 Task: Sort the products in the category "Cheddar" by unit price (high first).
Action: Mouse moved to (929, 339)
Screenshot: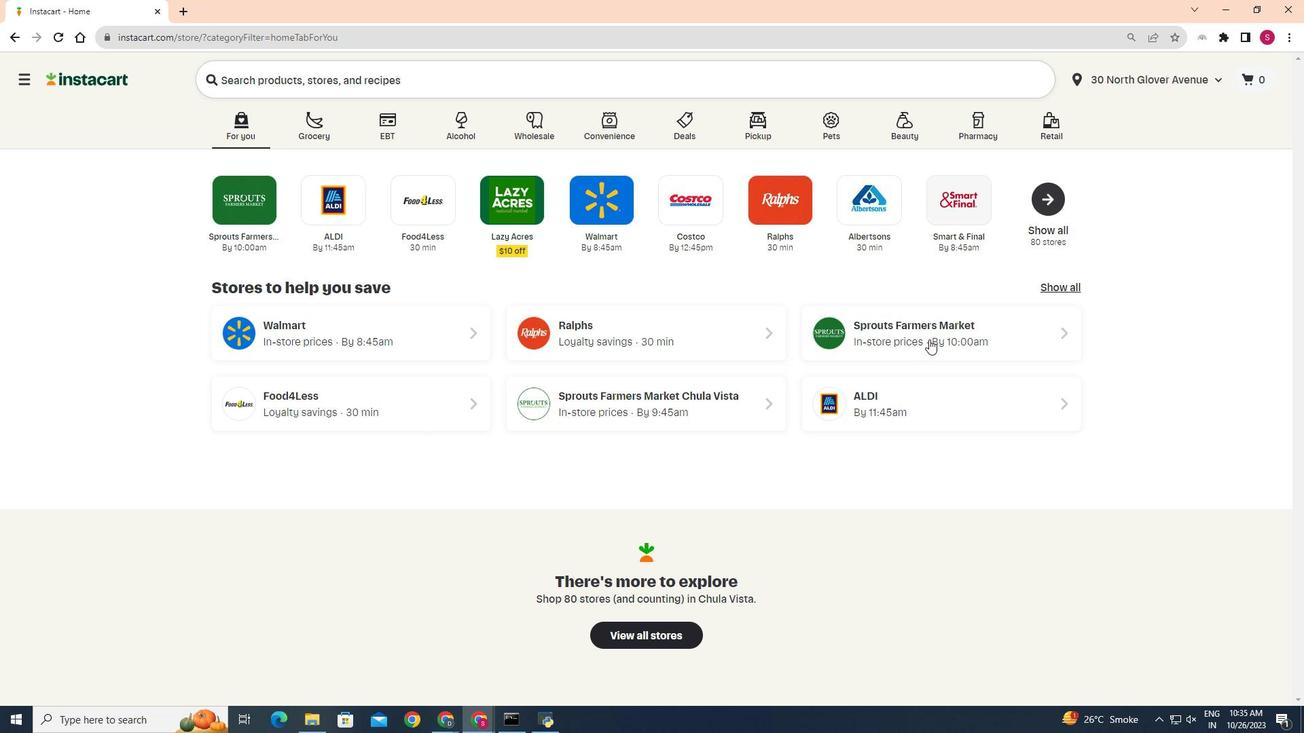 
Action: Mouse pressed left at (929, 339)
Screenshot: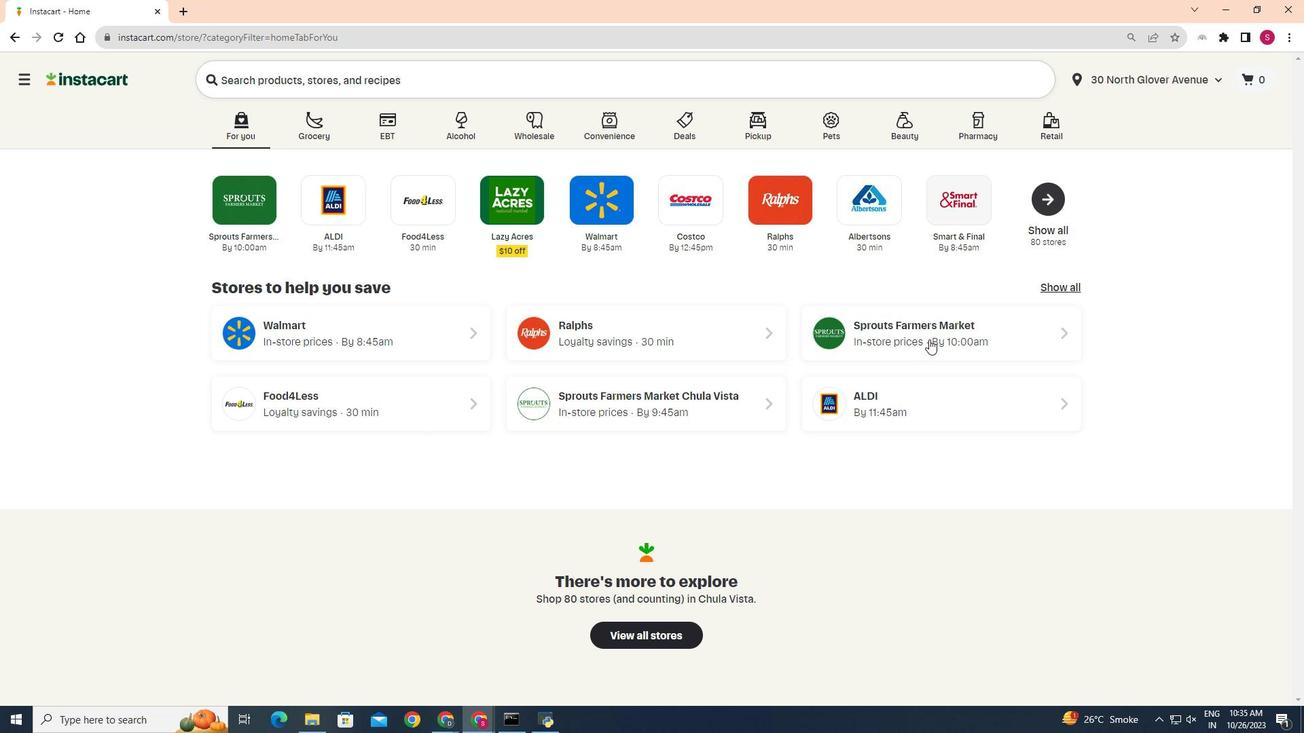 
Action: Mouse moved to (46, 614)
Screenshot: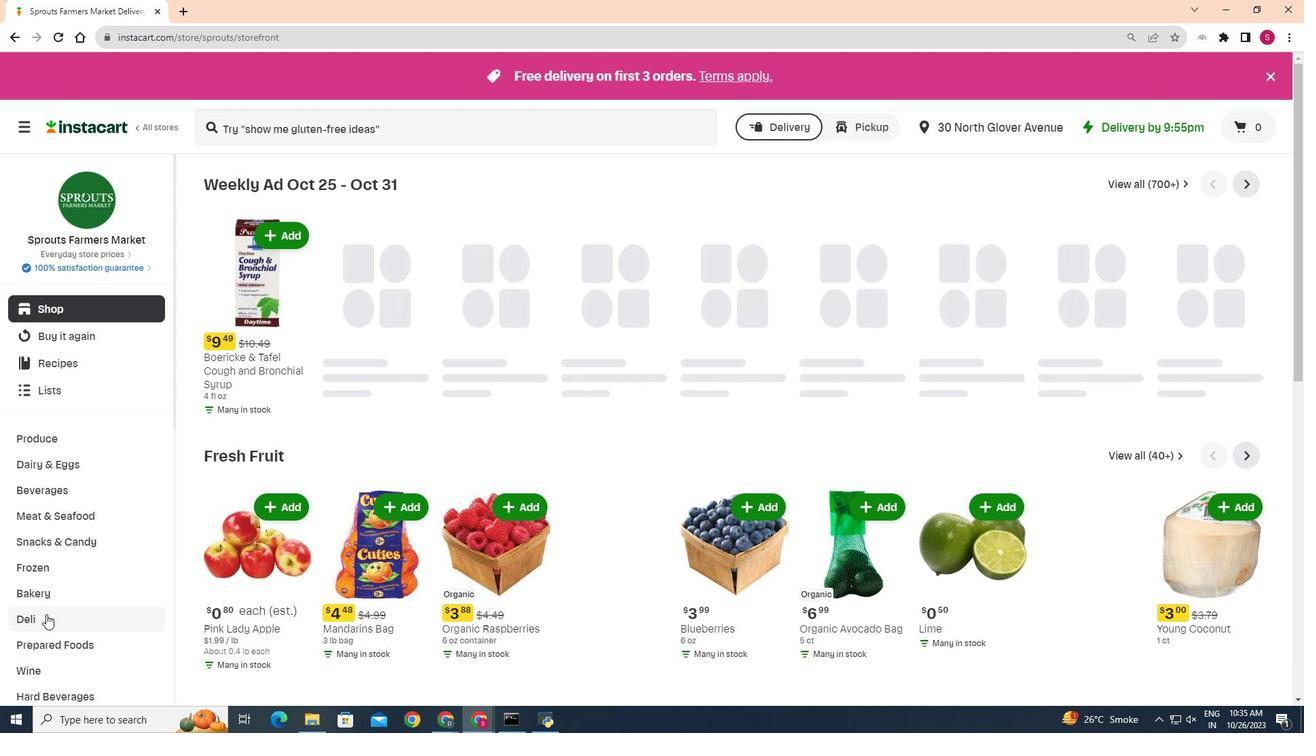 
Action: Mouse pressed left at (46, 614)
Screenshot: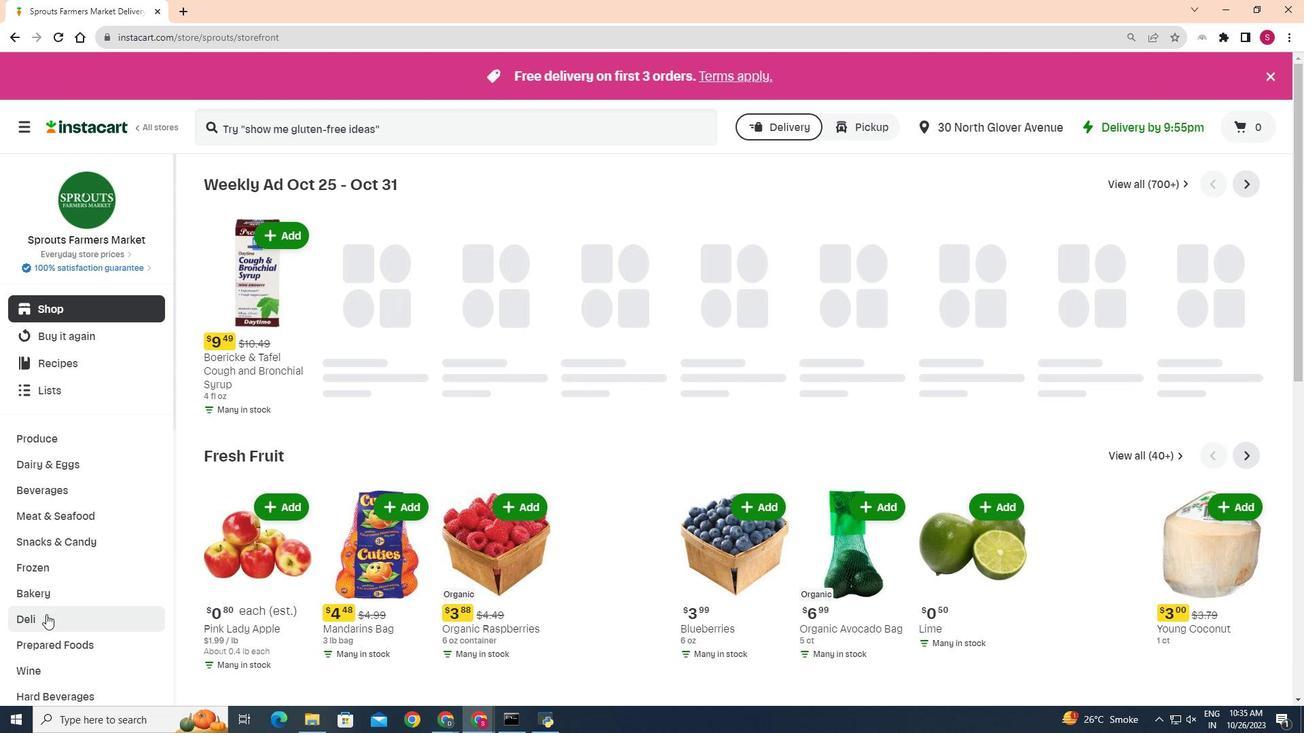 
Action: Mouse moved to (353, 216)
Screenshot: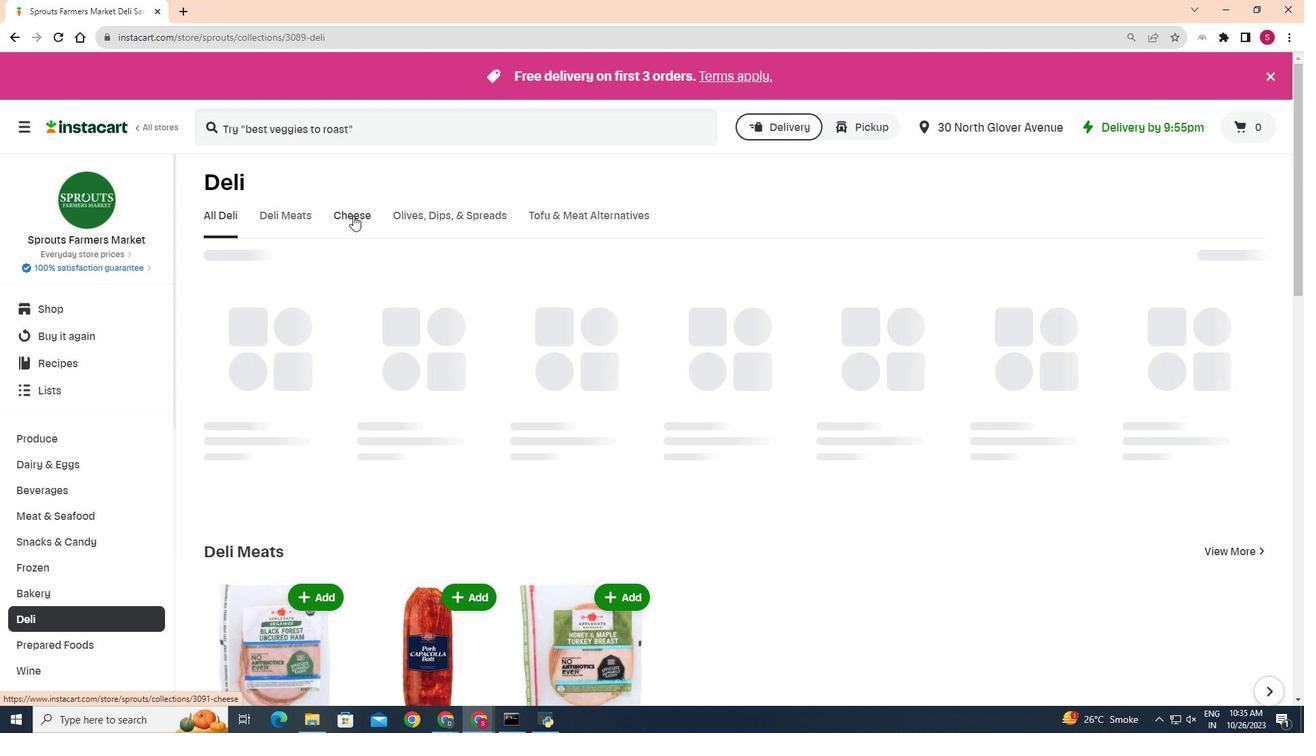 
Action: Mouse pressed left at (353, 216)
Screenshot: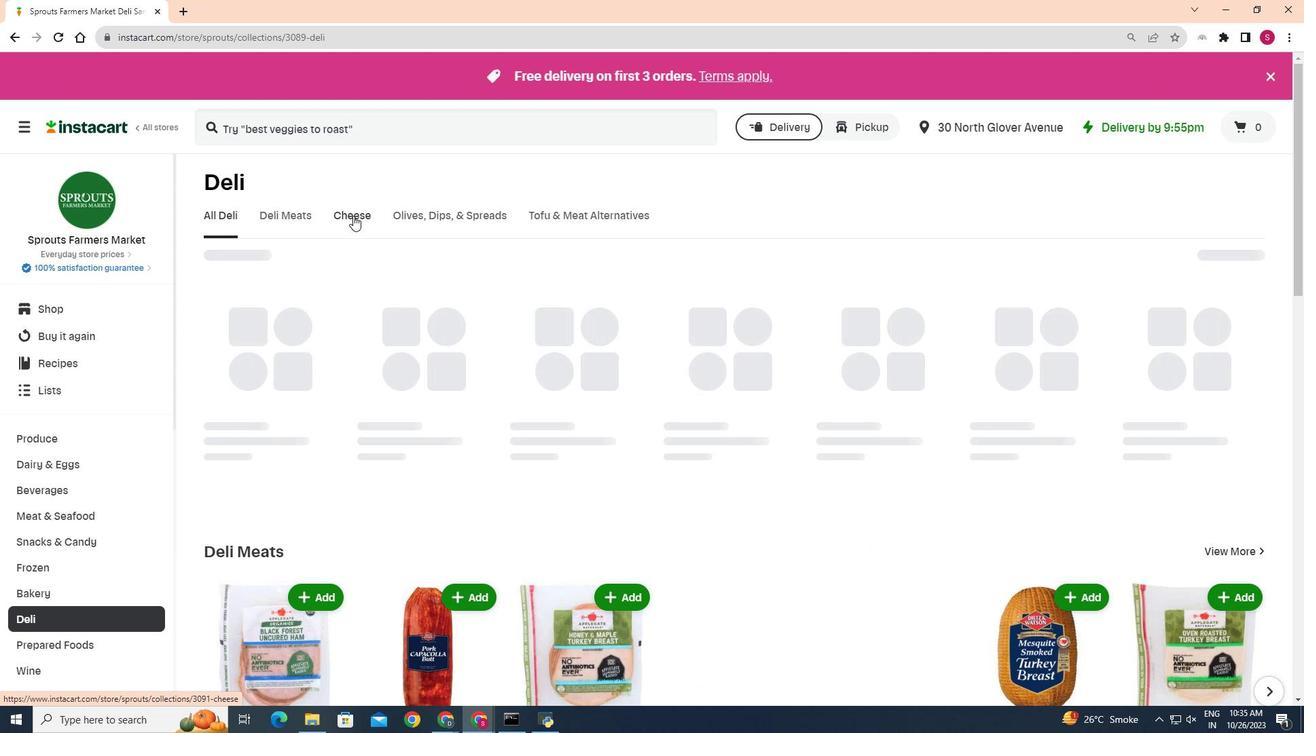 
Action: Mouse moved to (313, 277)
Screenshot: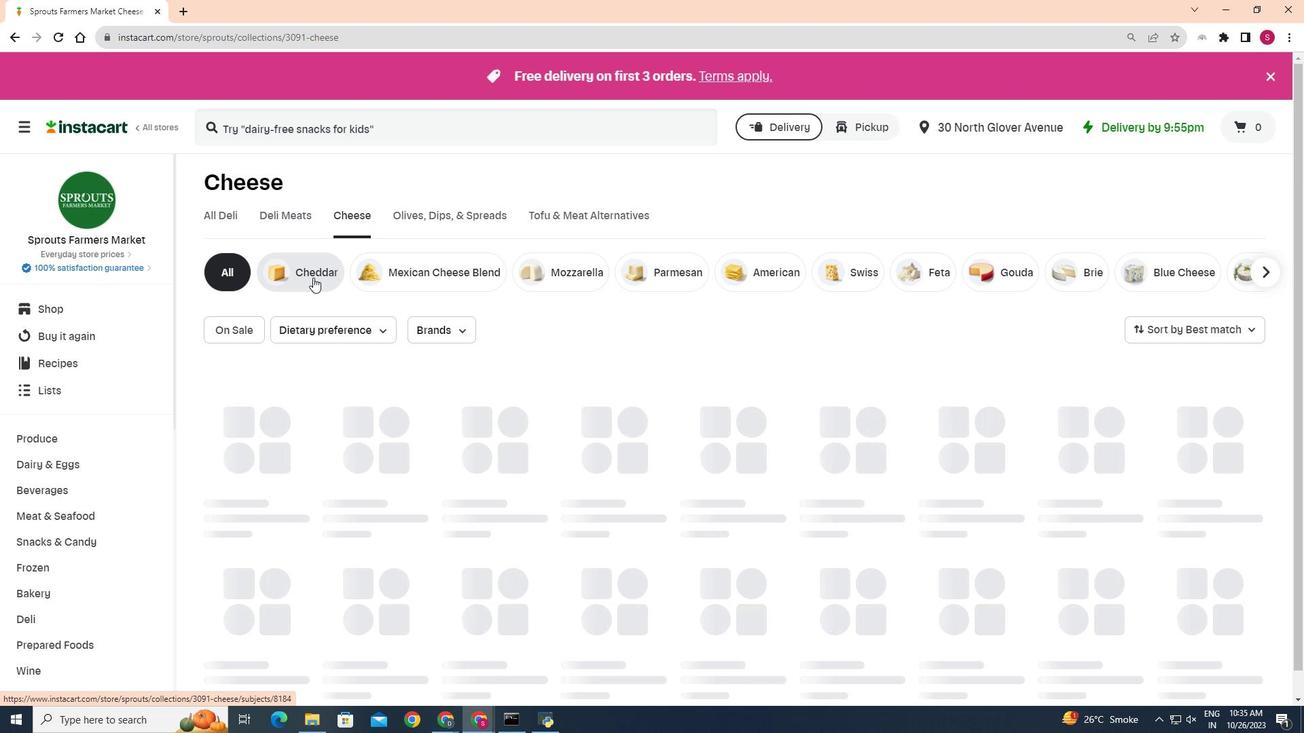 
Action: Mouse pressed left at (313, 277)
Screenshot: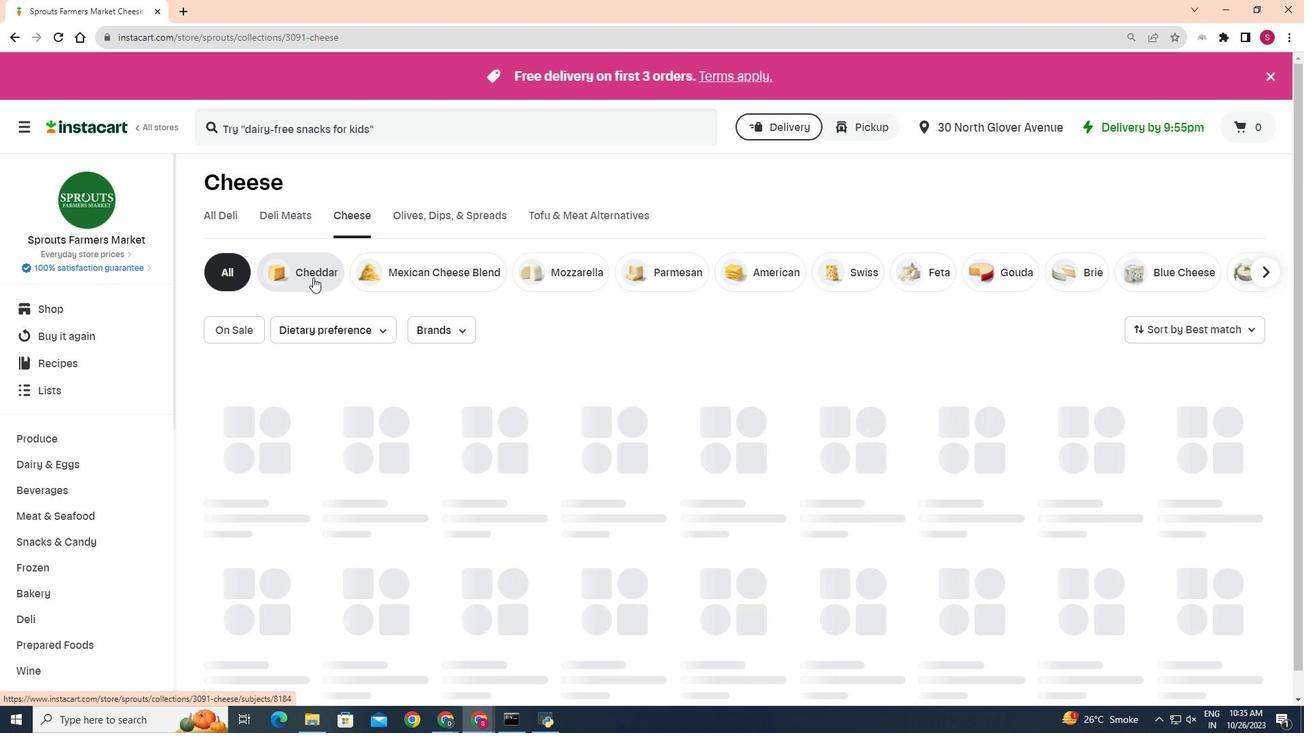 
Action: Mouse moved to (1250, 325)
Screenshot: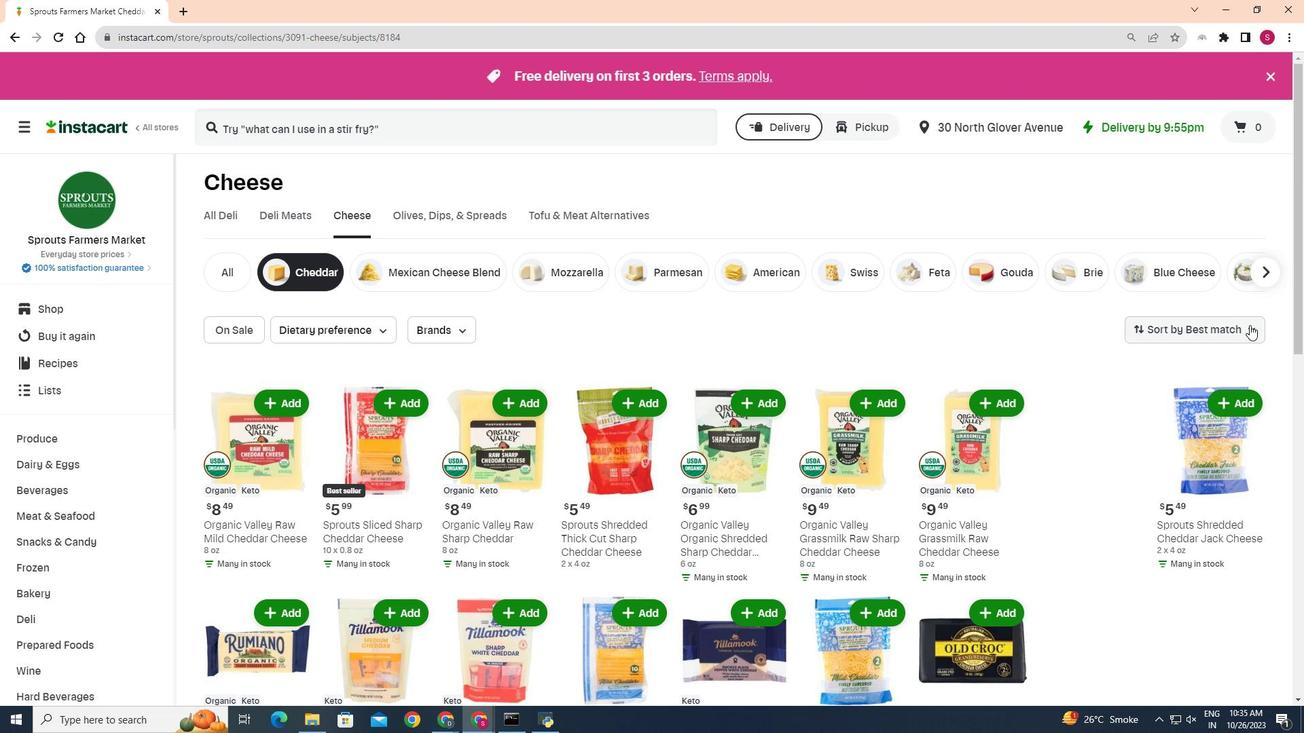
Action: Mouse pressed left at (1250, 325)
Screenshot: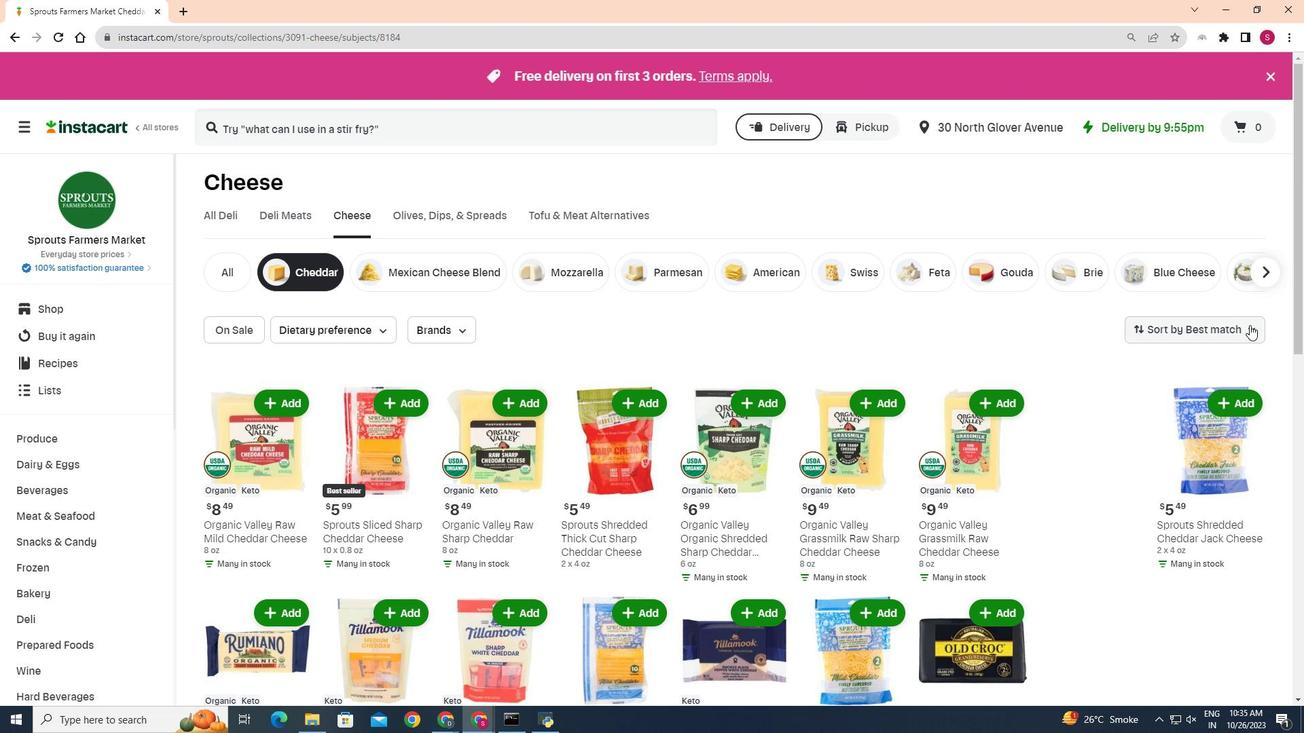 
Action: Mouse moved to (1207, 492)
Screenshot: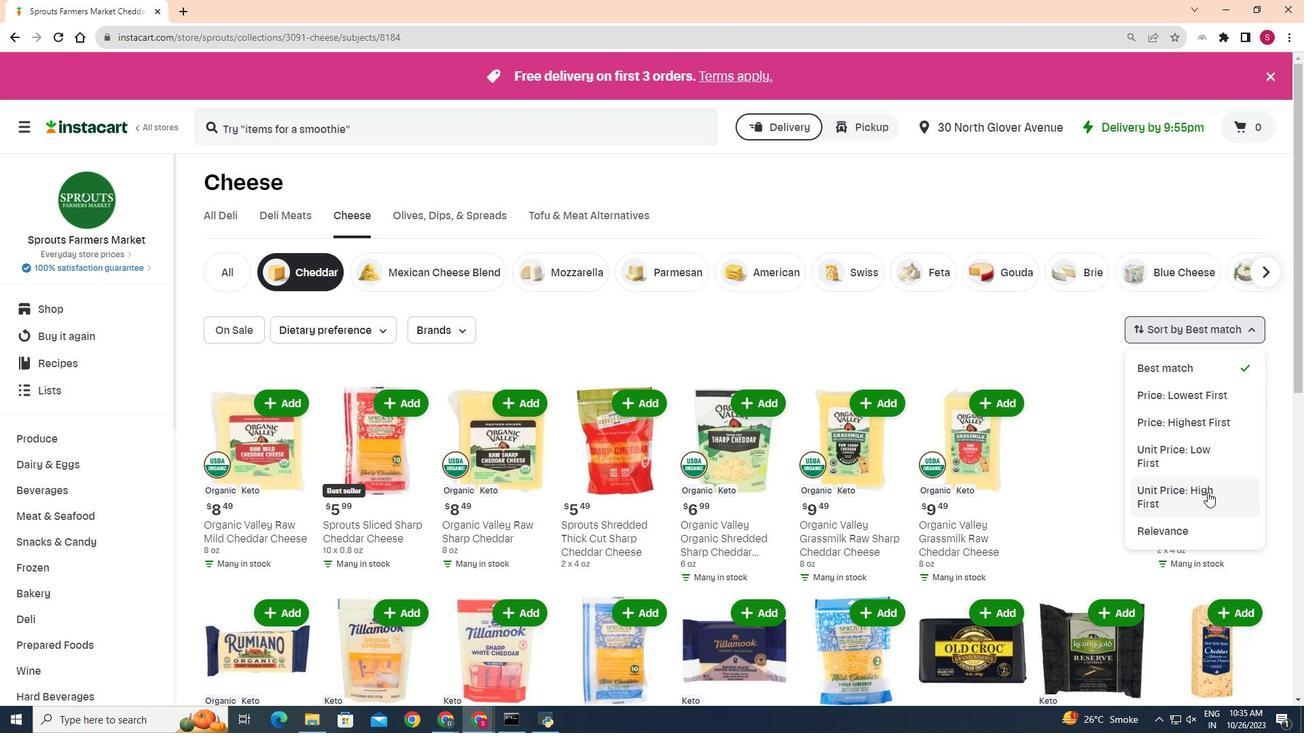 
Action: Mouse pressed left at (1207, 492)
Screenshot: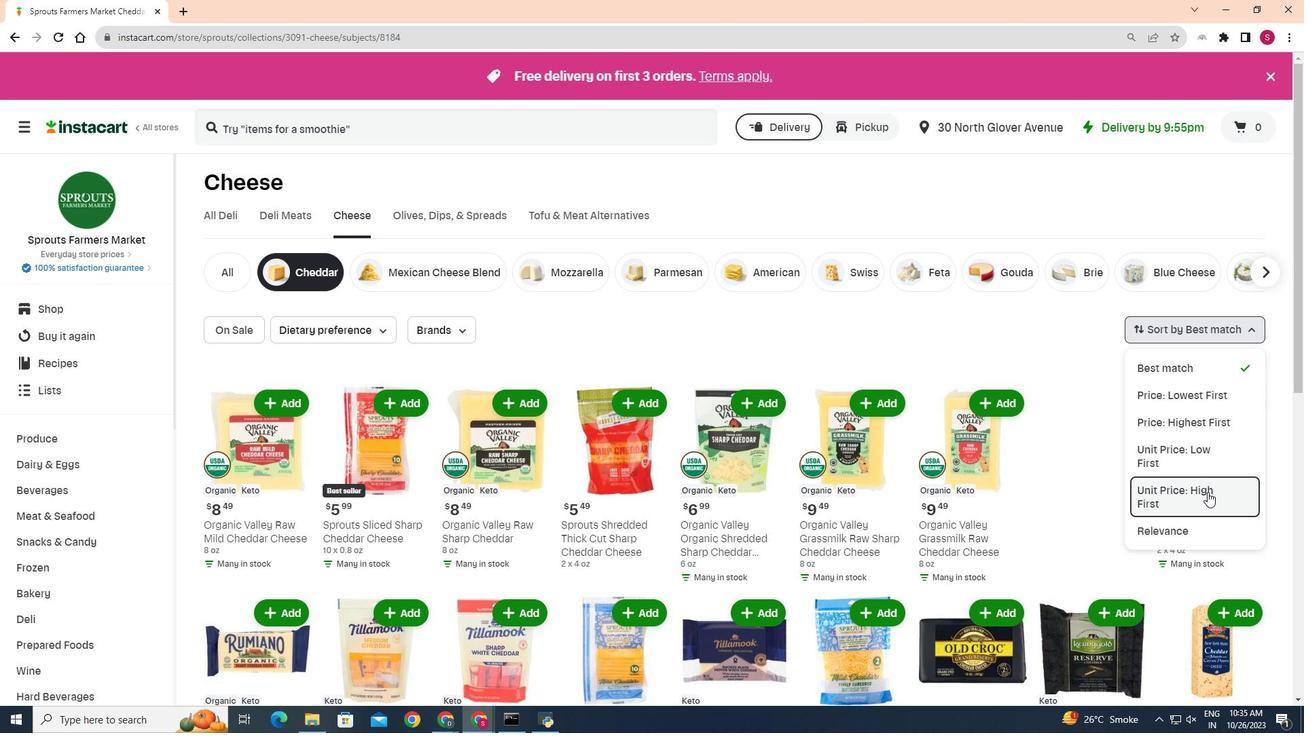 
Action: Mouse moved to (989, 438)
Screenshot: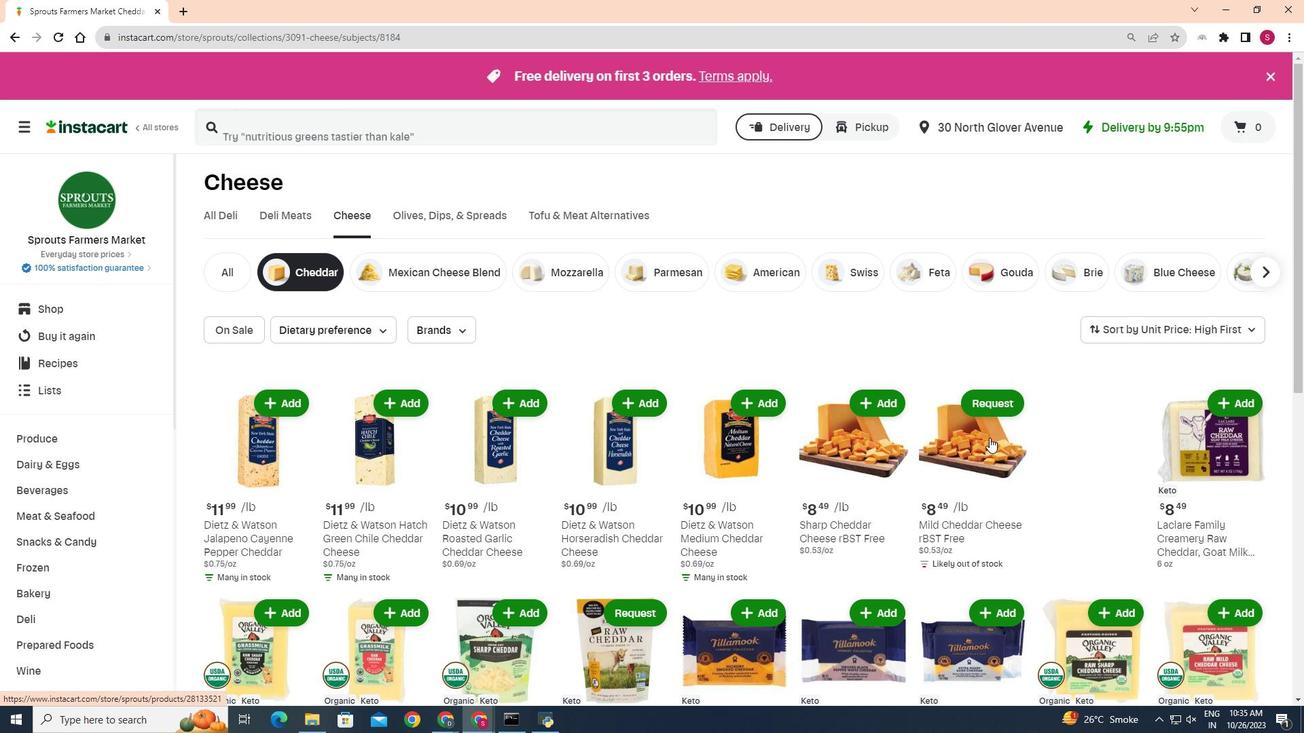 
Action: Mouse scrolled (989, 437) with delta (0, 0)
Screenshot: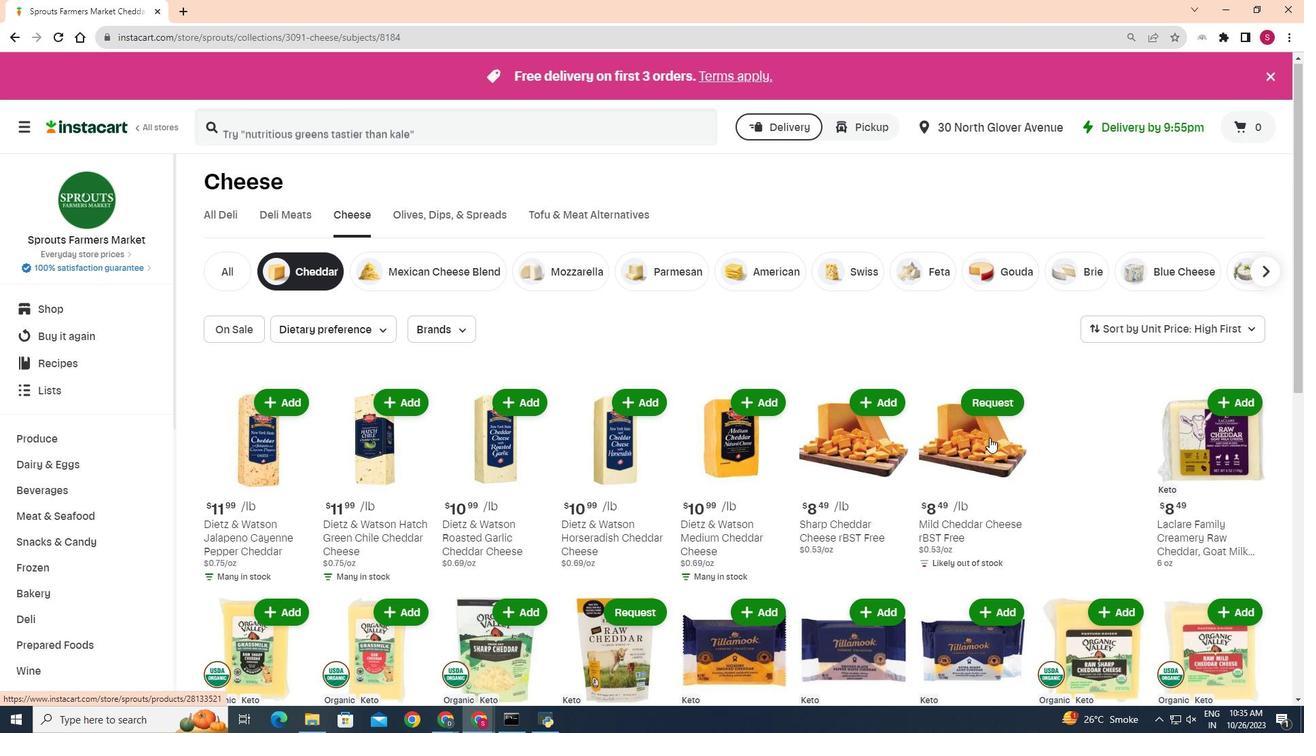 
Action: Mouse scrolled (989, 437) with delta (0, 0)
Screenshot: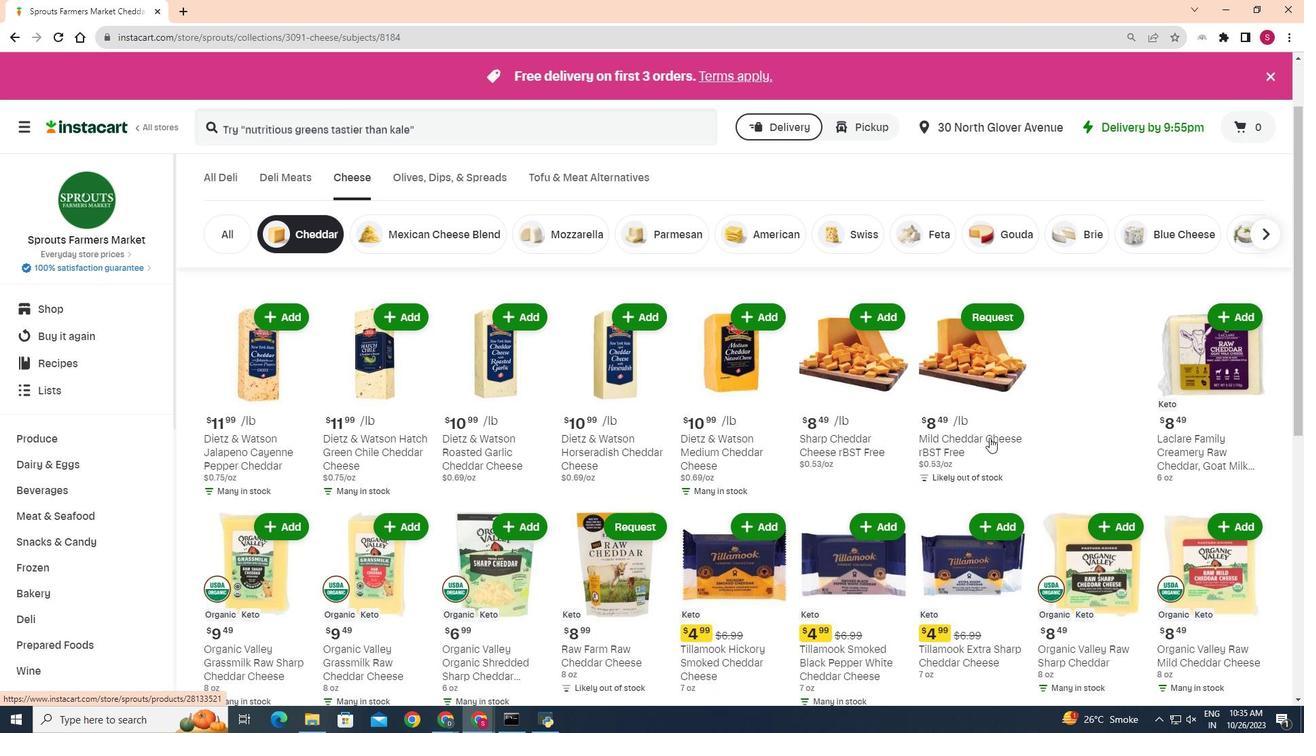 
Action: Mouse scrolled (989, 437) with delta (0, 0)
Screenshot: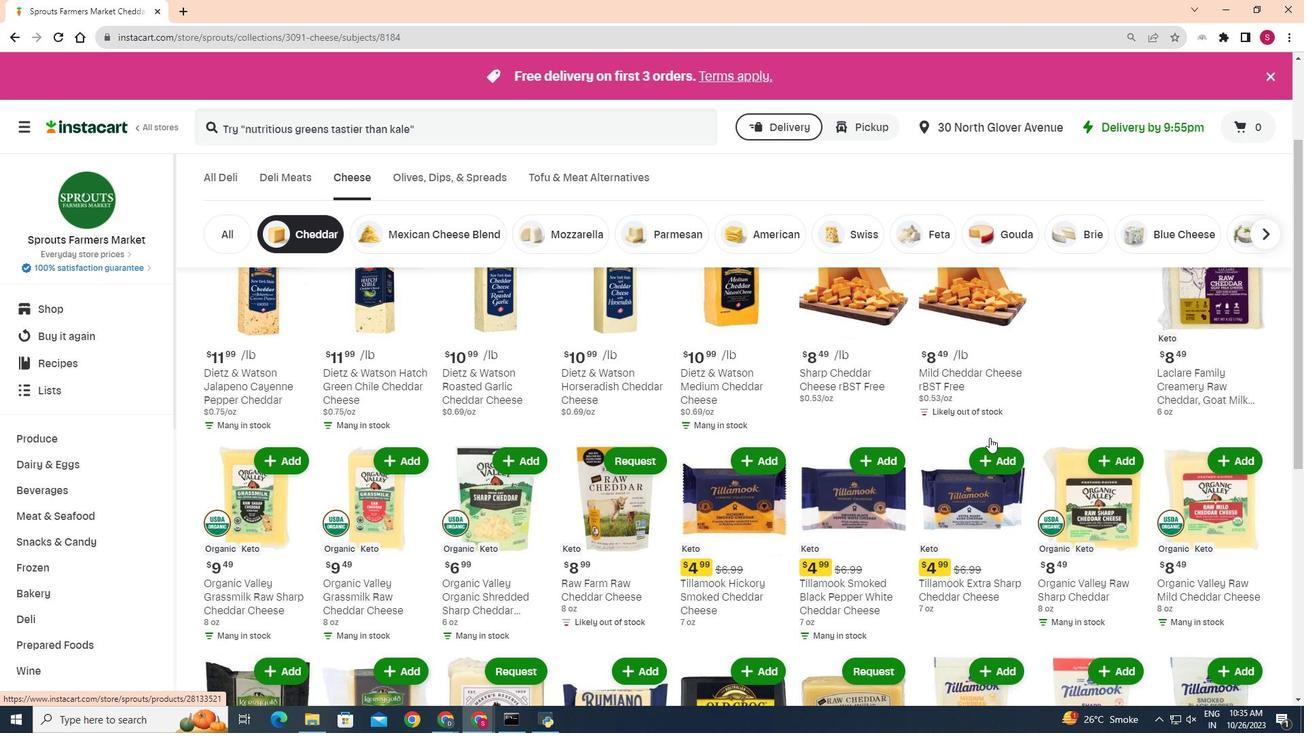 
Action: Mouse scrolled (989, 437) with delta (0, 0)
Screenshot: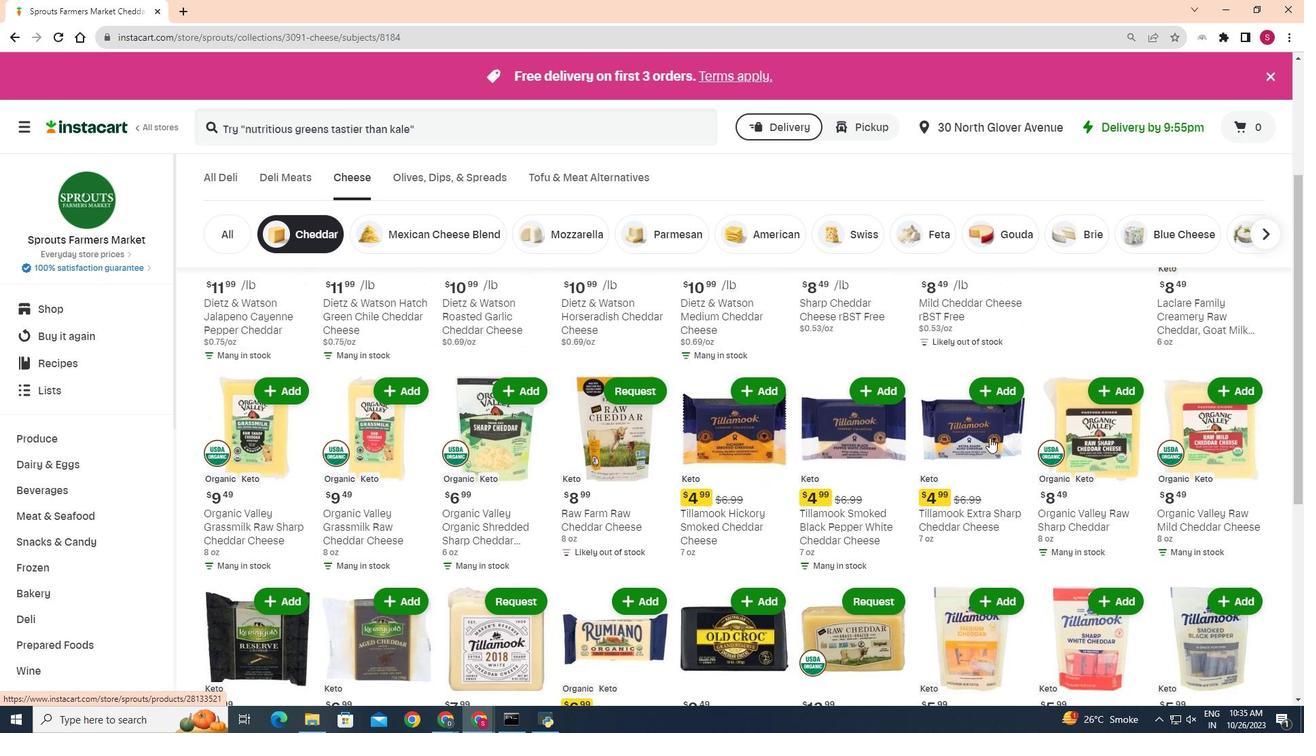 
Action: Mouse scrolled (989, 437) with delta (0, 0)
Screenshot: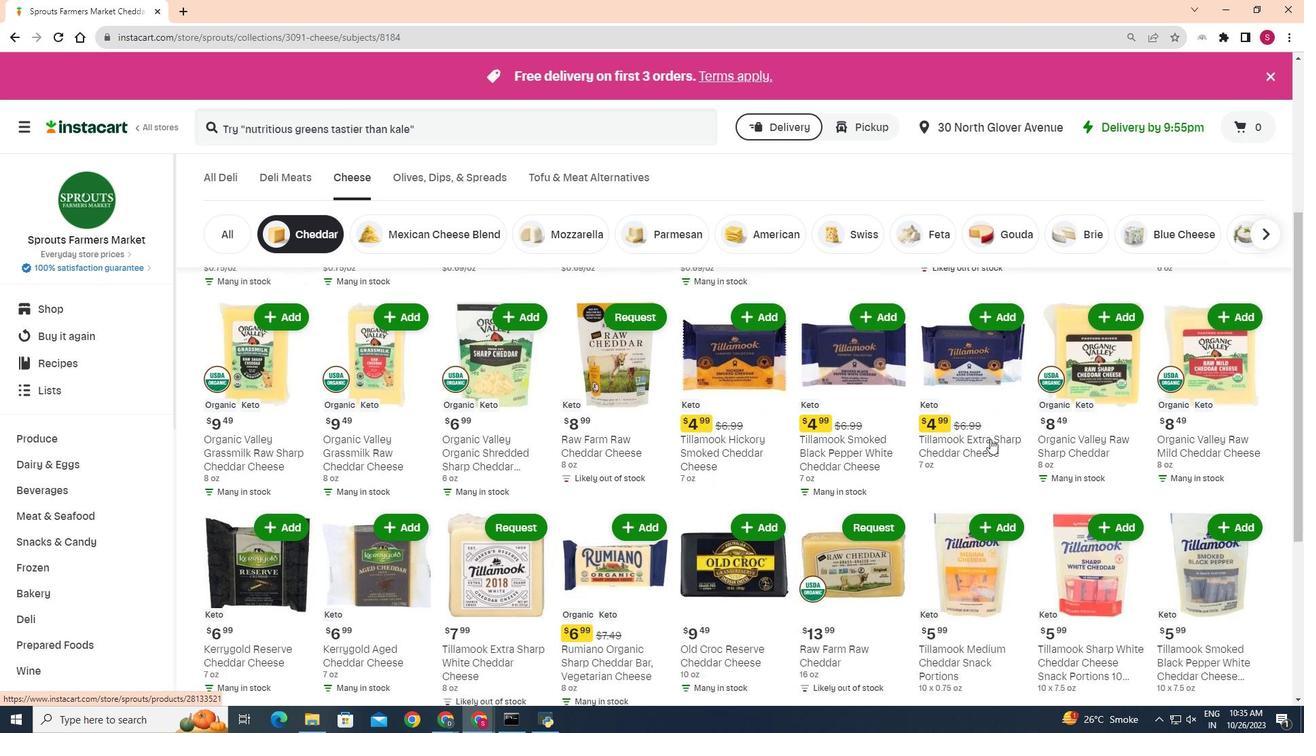 
Action: Mouse moved to (990, 439)
Screenshot: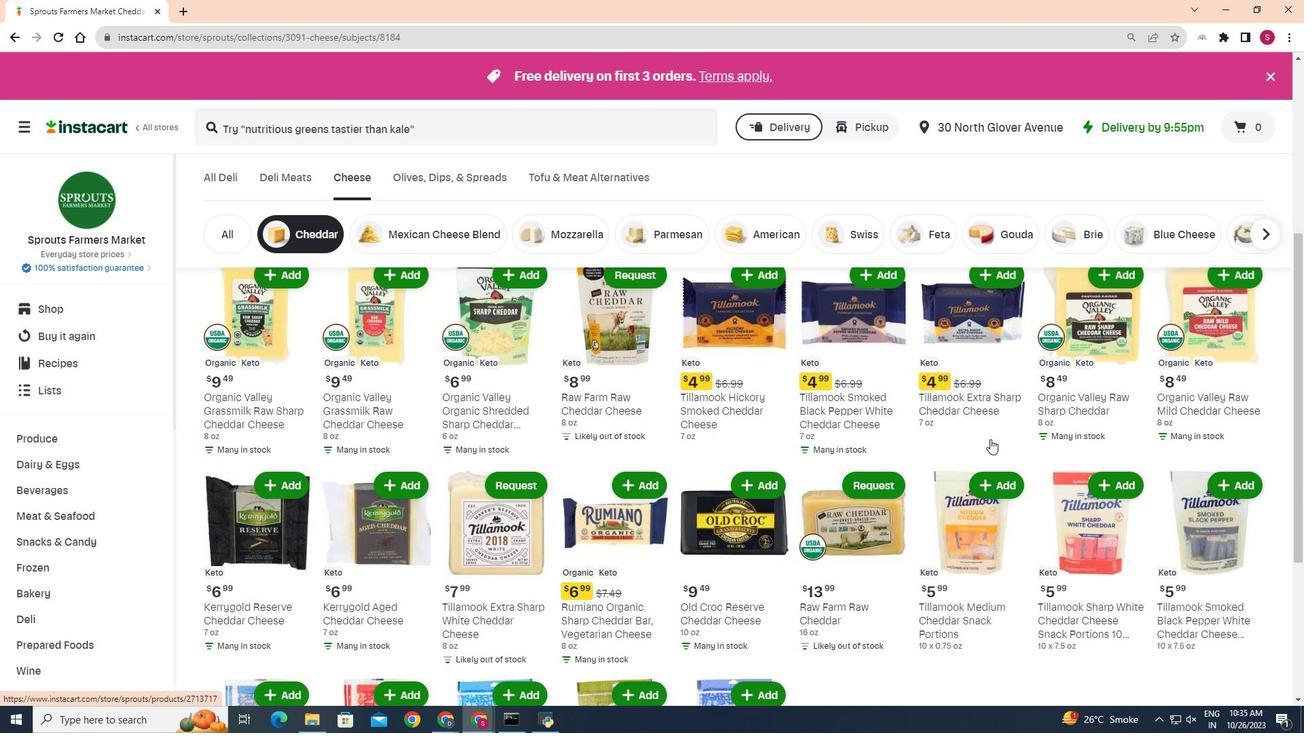 
Action: Mouse scrolled (990, 438) with delta (0, 0)
Screenshot: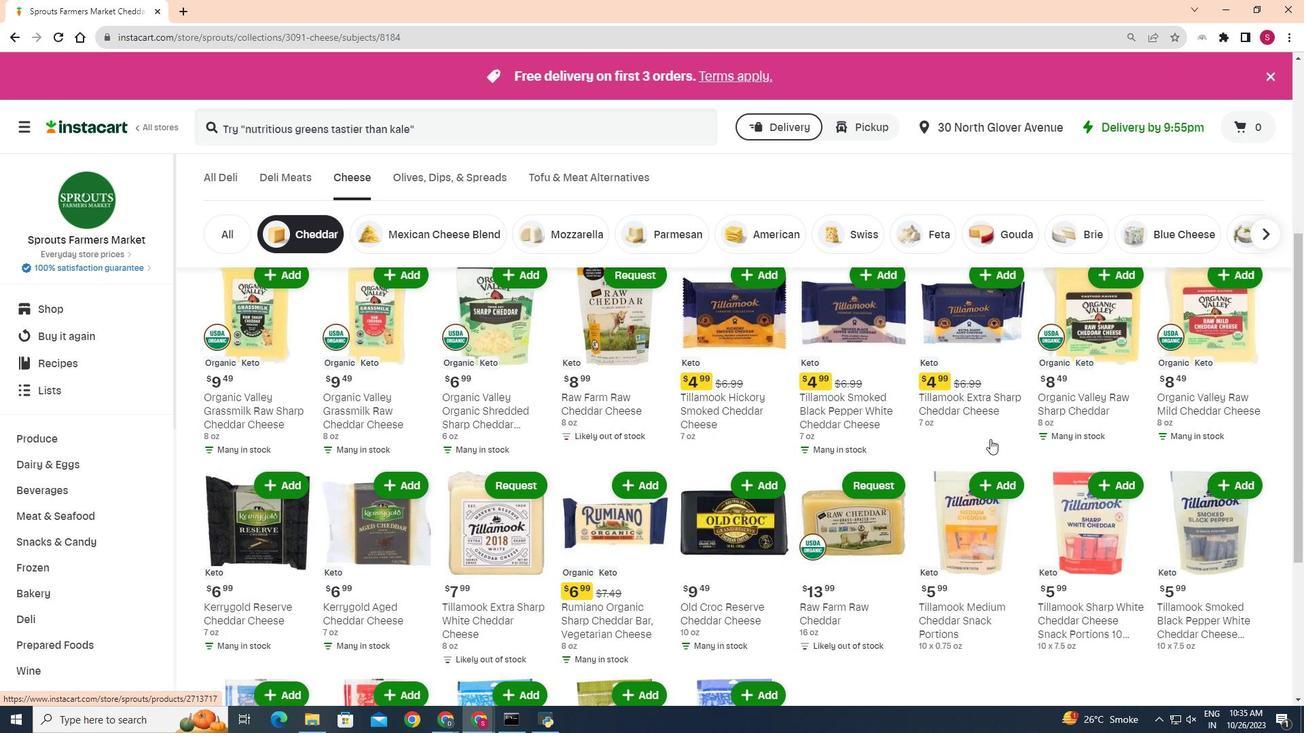 
Action: Mouse moved to (991, 440)
Screenshot: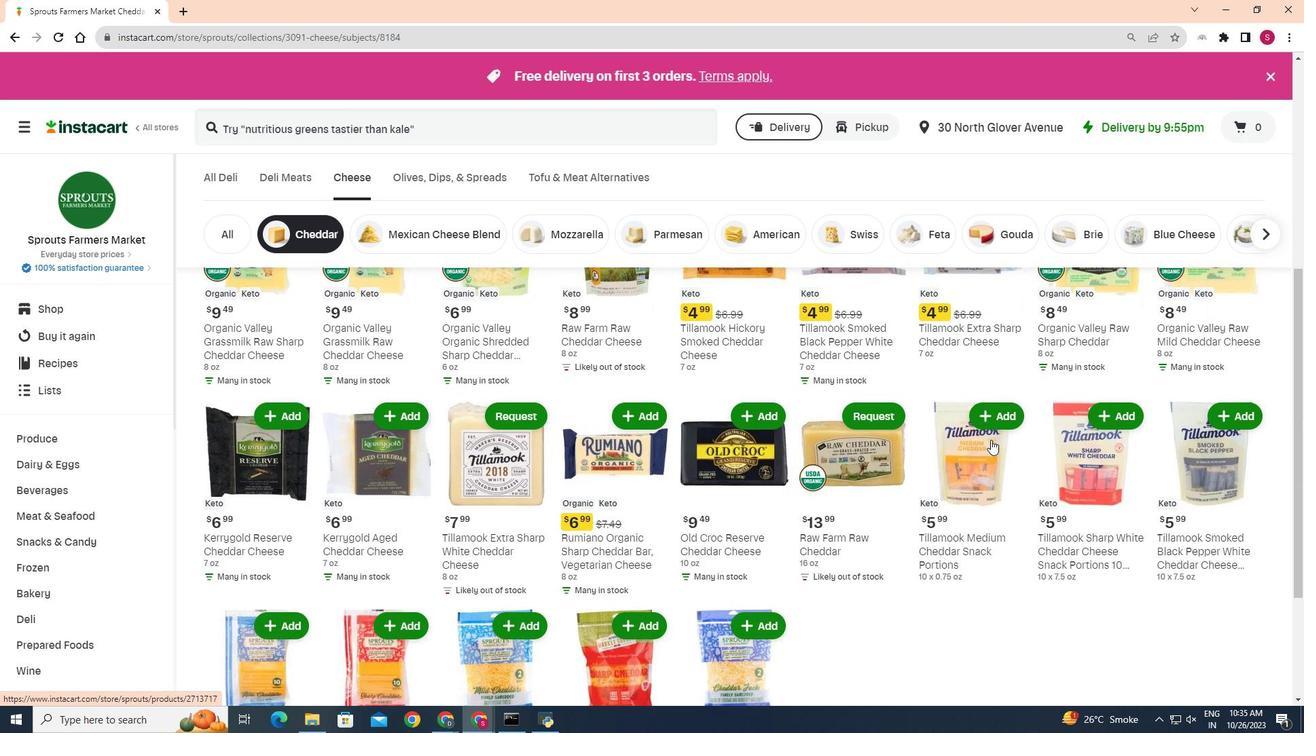 
Action: Mouse scrolled (991, 439) with delta (0, 0)
Screenshot: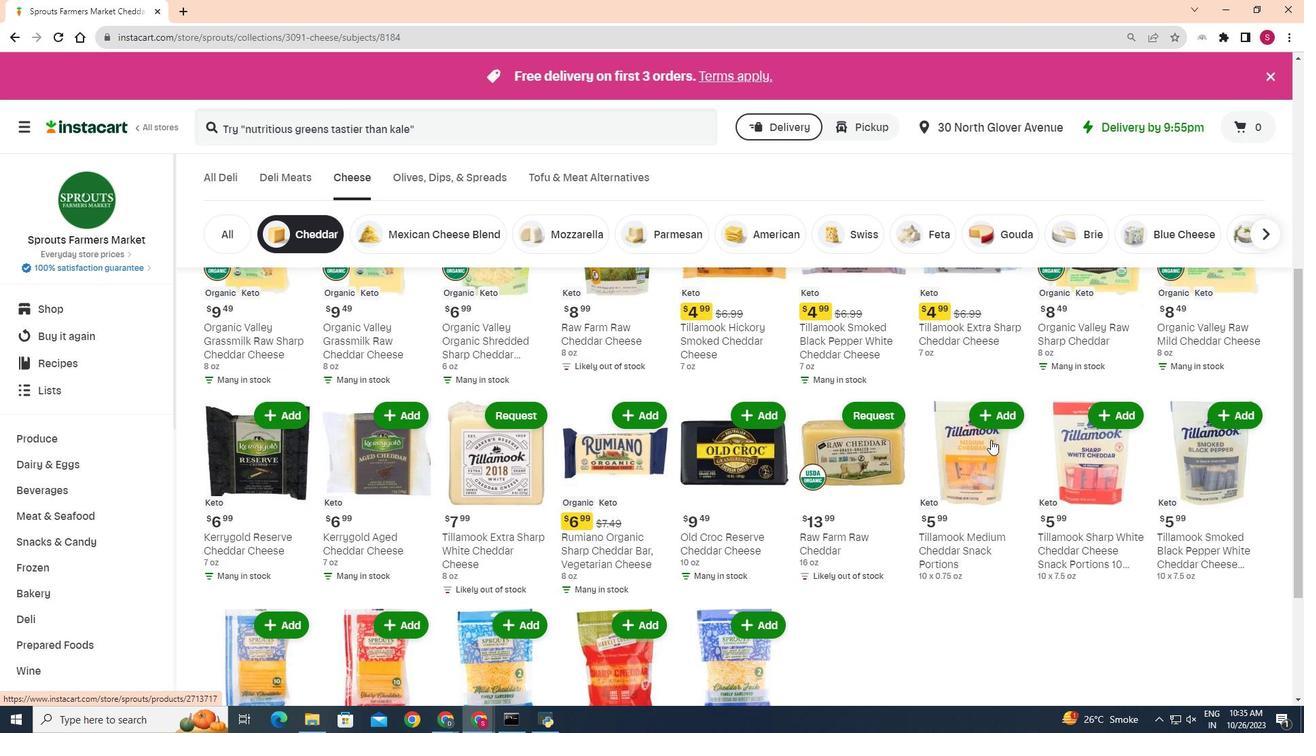 
Action: Mouse scrolled (991, 439) with delta (0, 0)
Screenshot: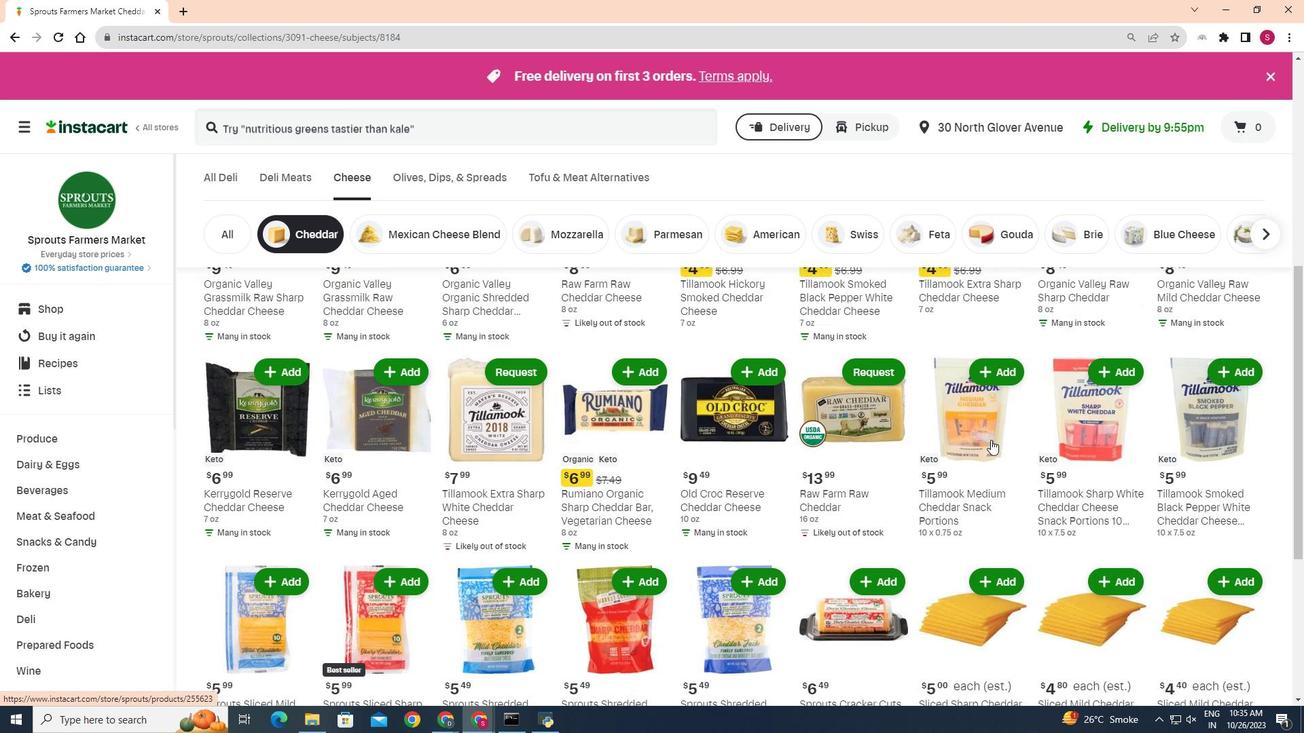 
Action: Mouse scrolled (991, 439) with delta (0, 0)
Screenshot: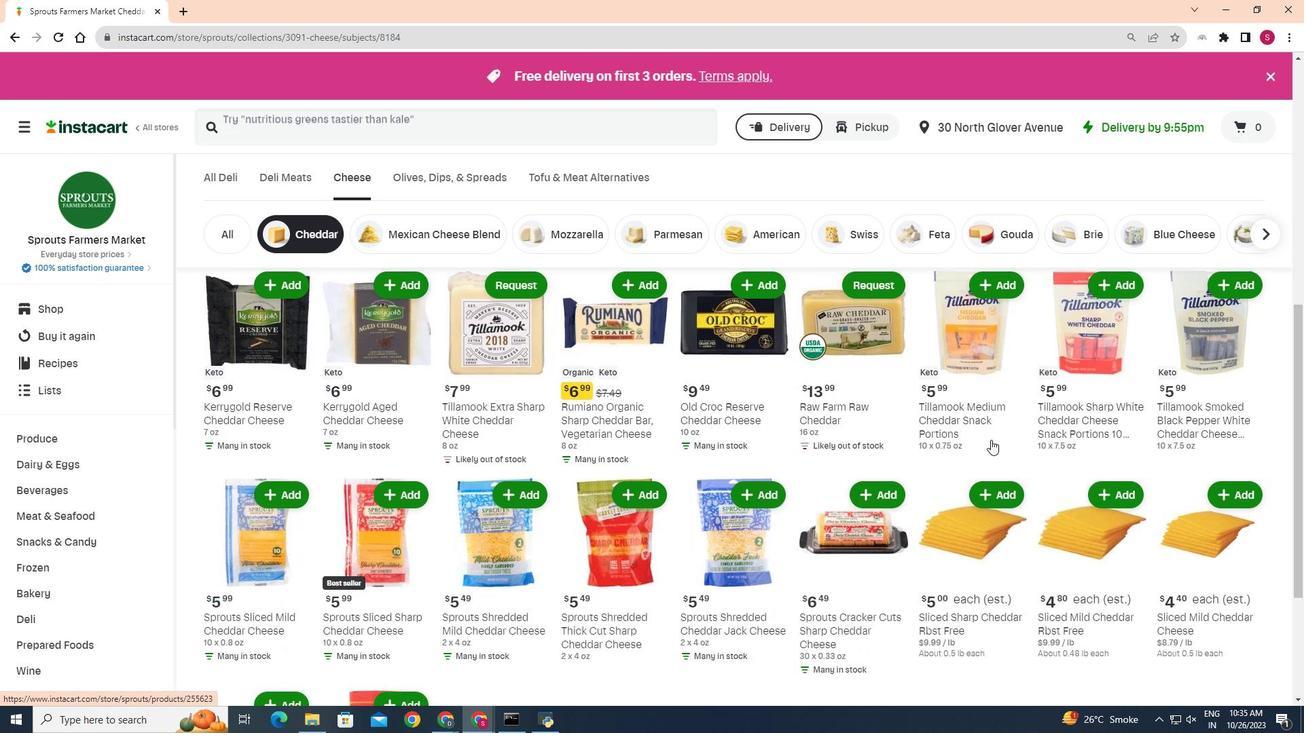 
Action: Mouse scrolled (991, 439) with delta (0, 0)
Screenshot: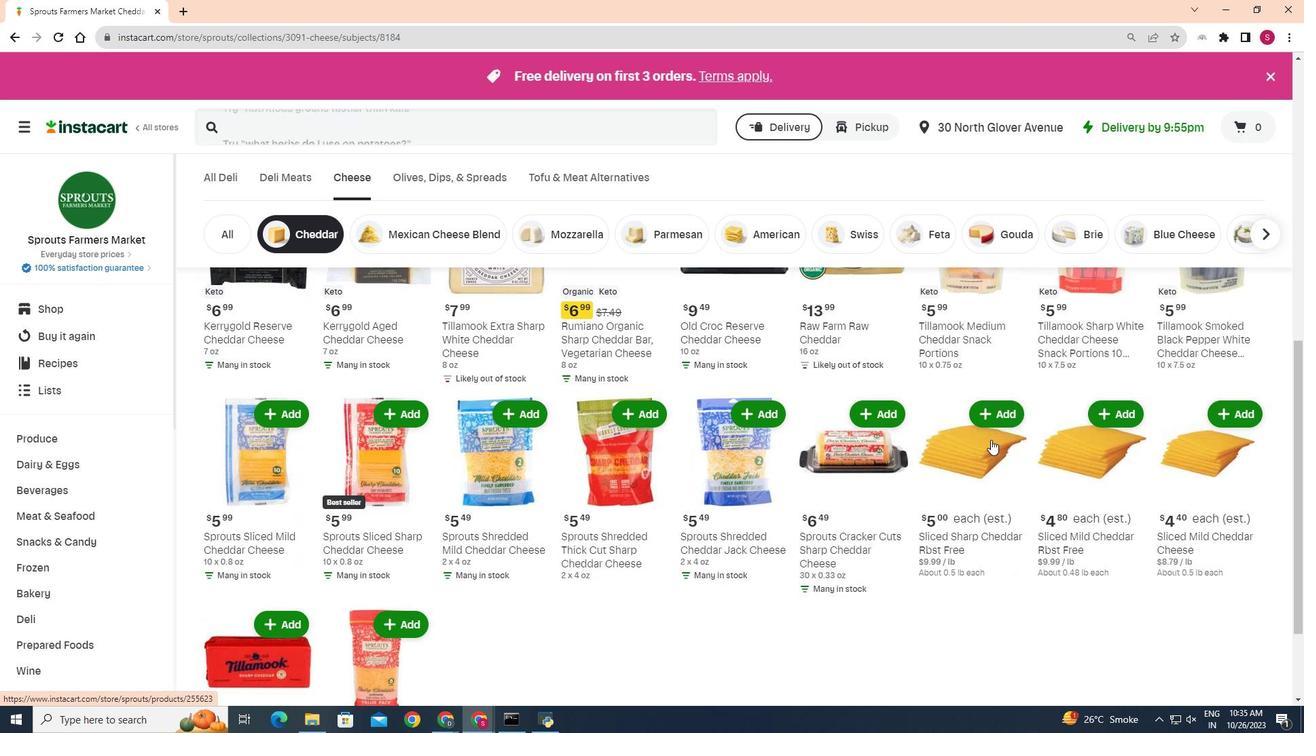 
Action: Mouse scrolled (991, 439) with delta (0, 0)
Screenshot: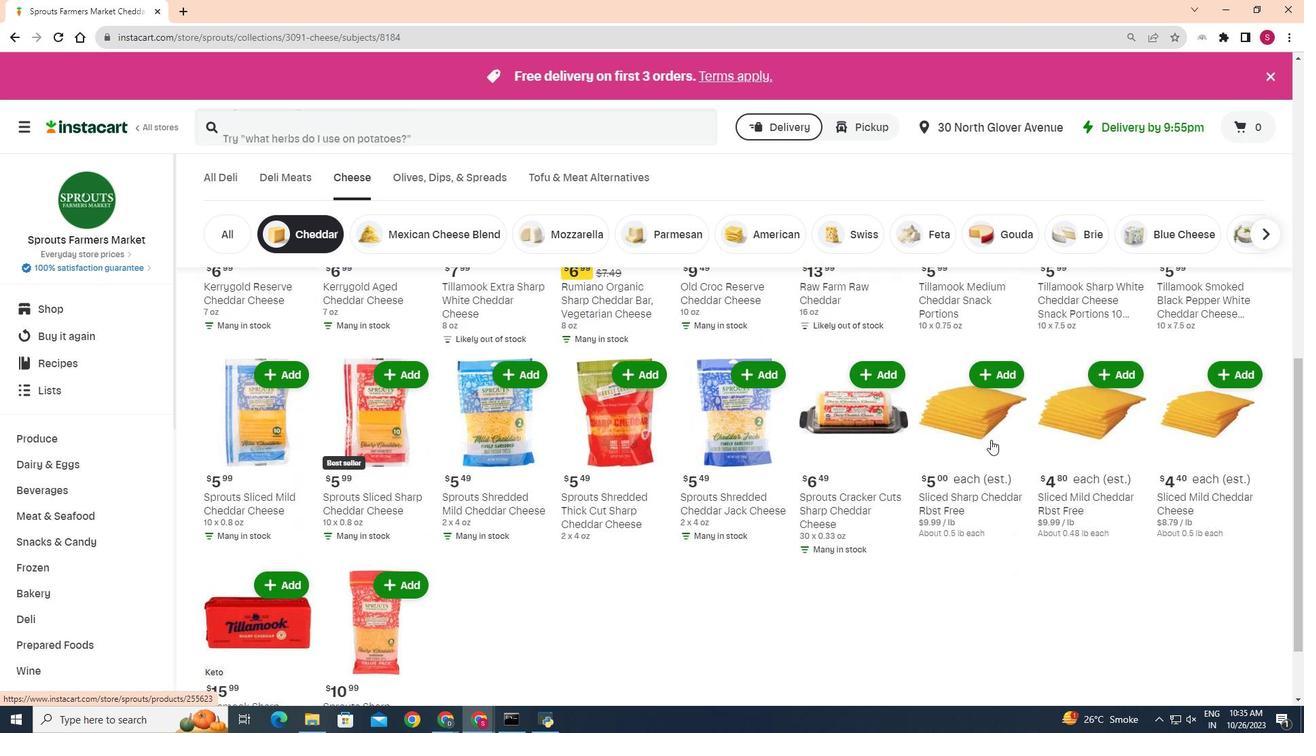 
Action: Mouse moved to (993, 440)
Screenshot: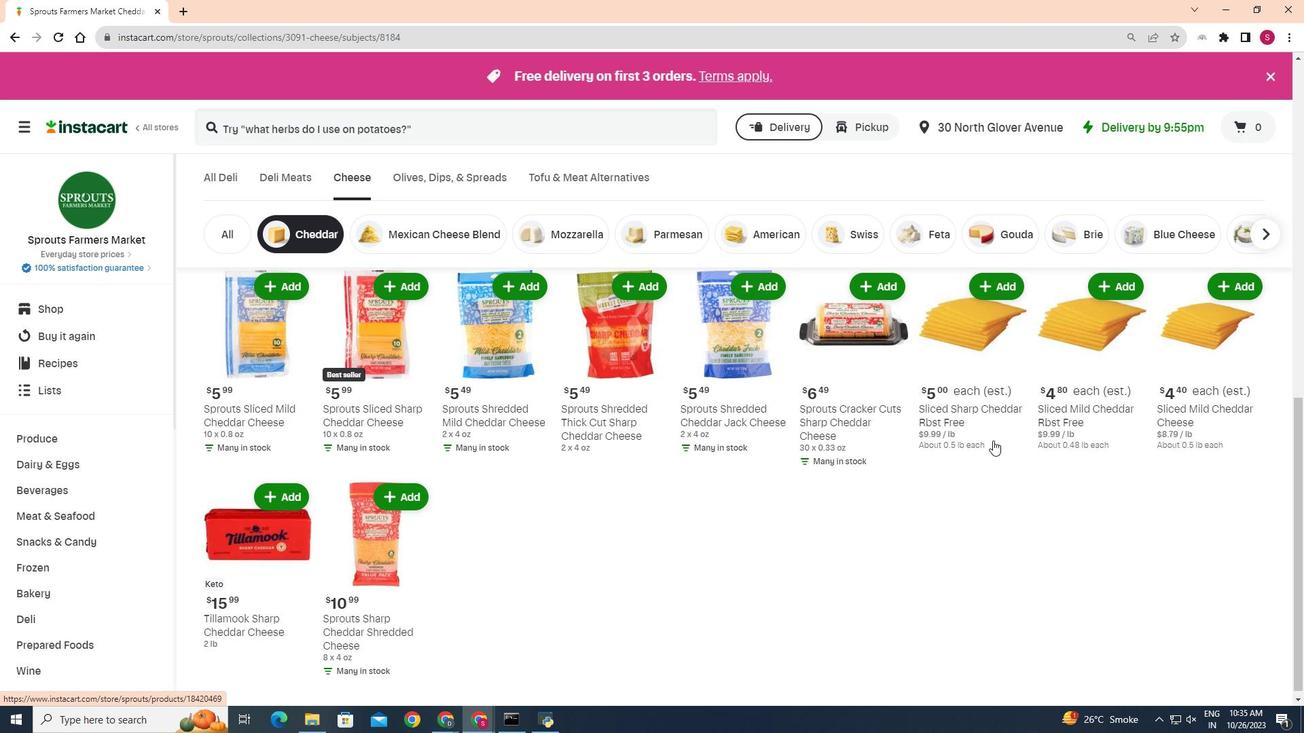 
